 Task: Move the task Develop a new online tool for online reputation management to the section To-Do in the project AriesPlan and sort the tasks in the project by Due Date
Action: Mouse moved to (72, 351)
Screenshot: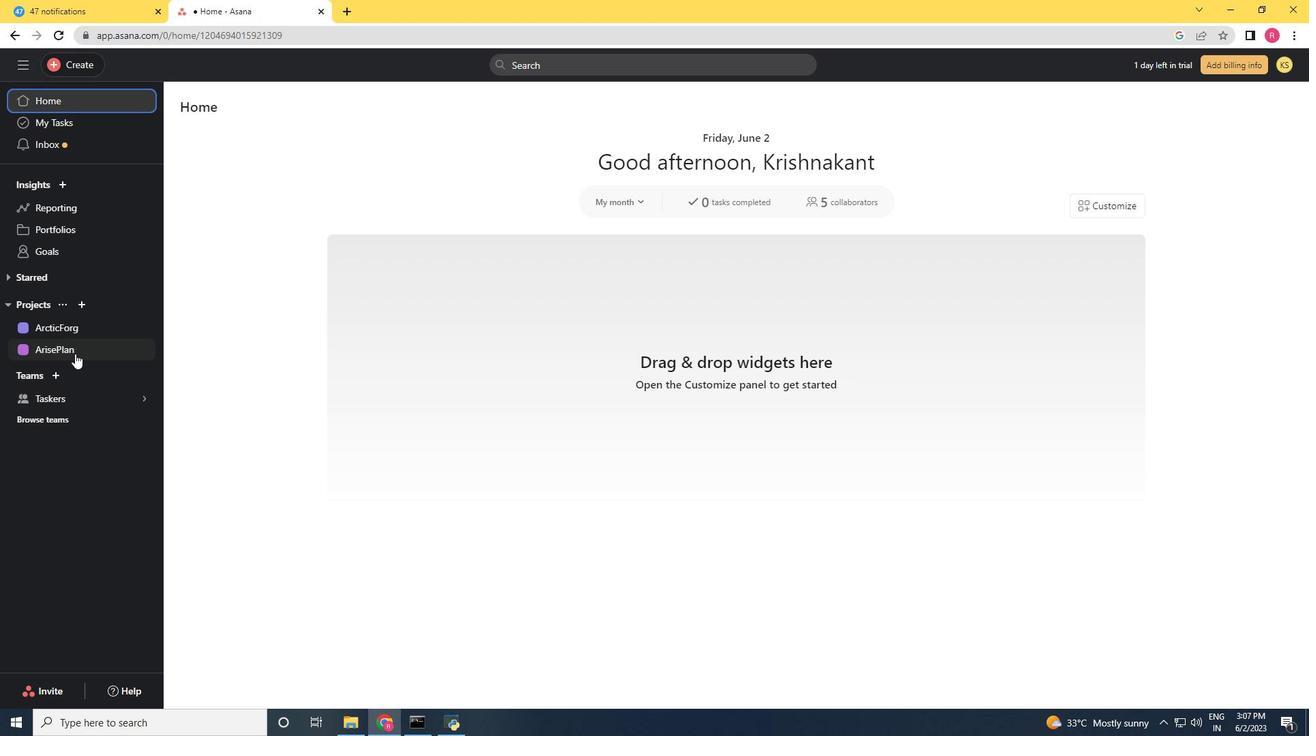 
Action: Mouse pressed left at (72, 351)
Screenshot: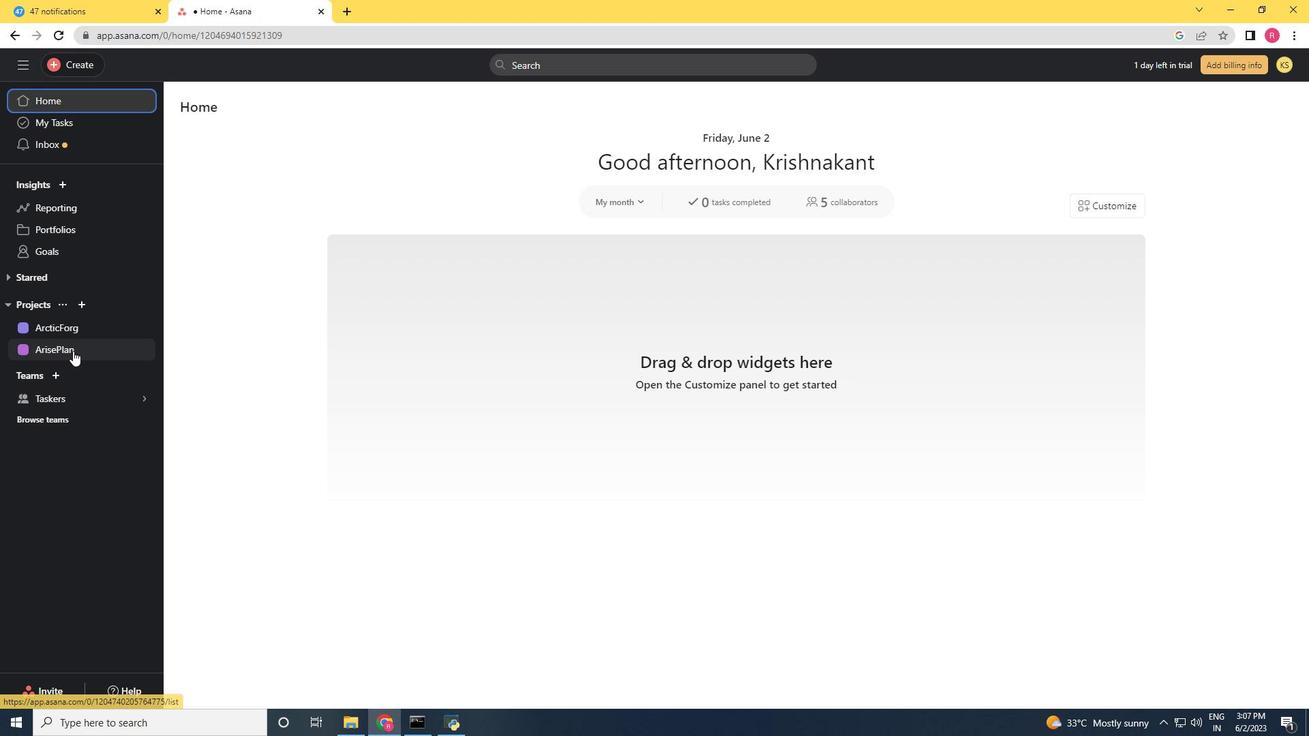 
Action: Mouse moved to (877, 275)
Screenshot: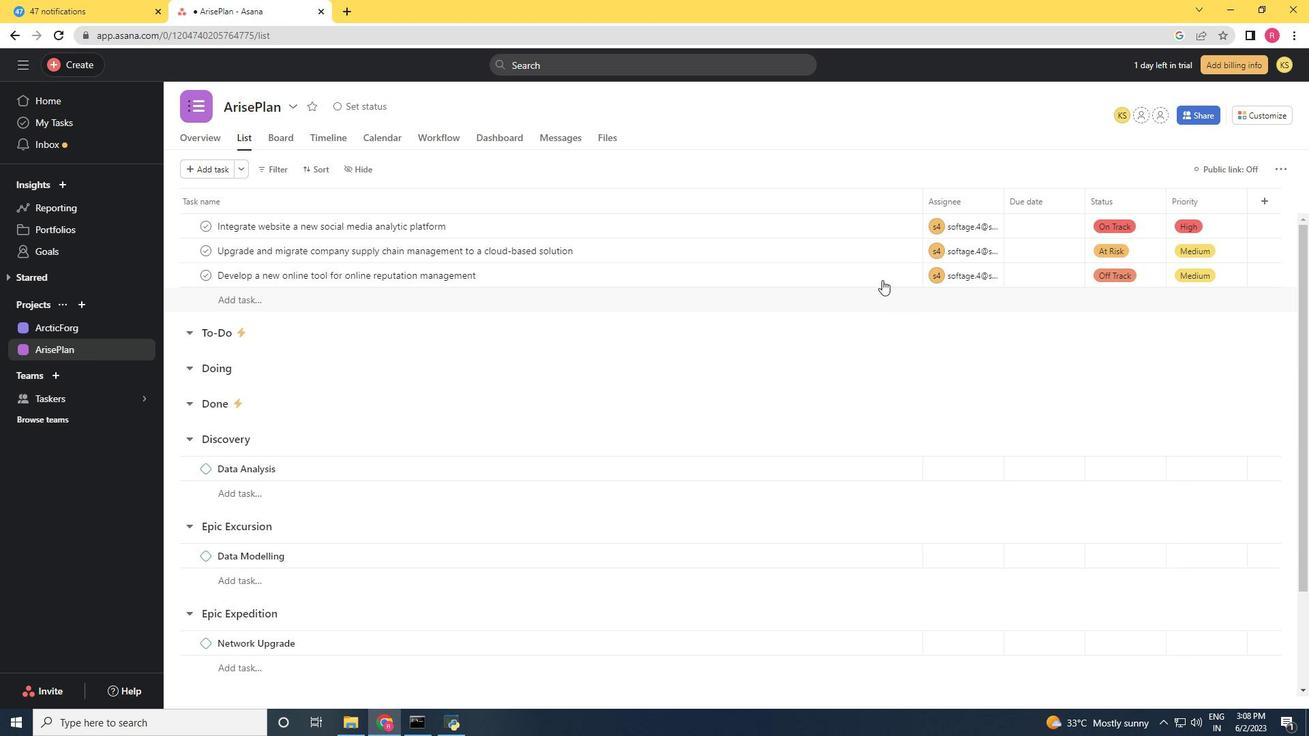 
Action: Mouse pressed left at (877, 275)
Screenshot: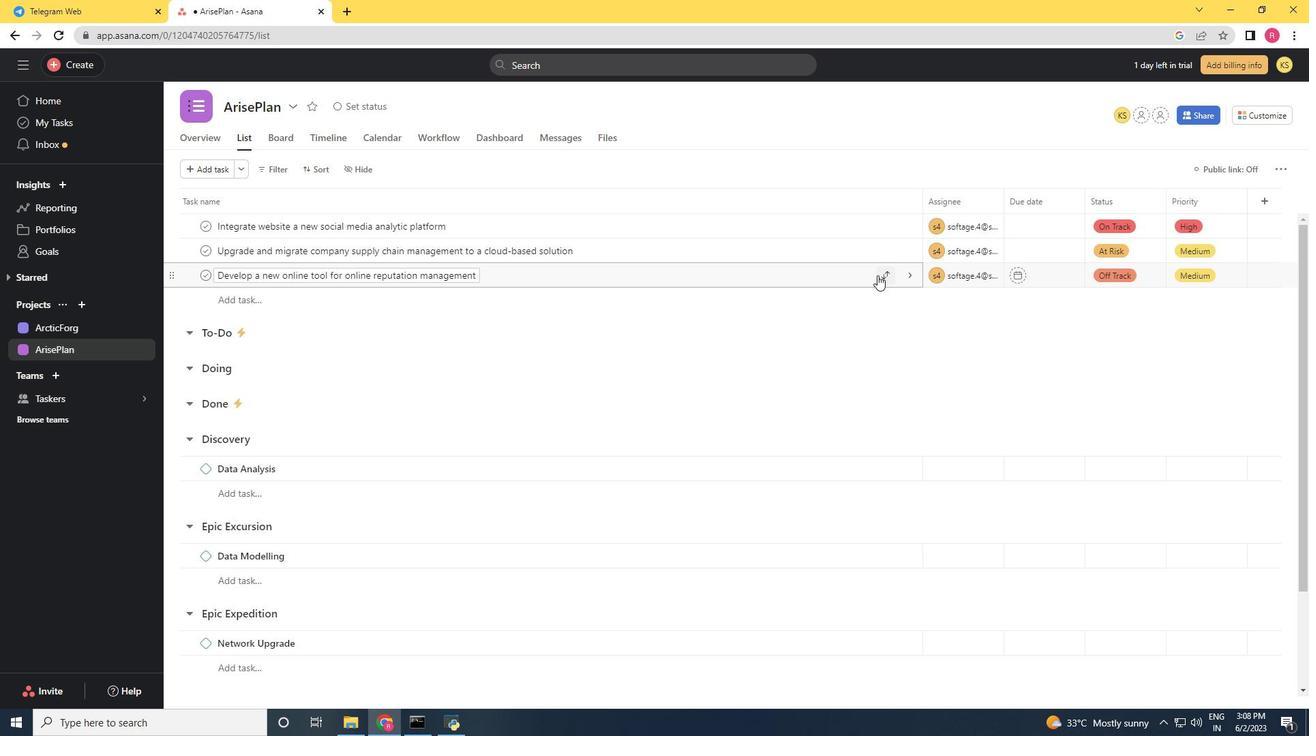 
Action: Mouse moved to (837, 348)
Screenshot: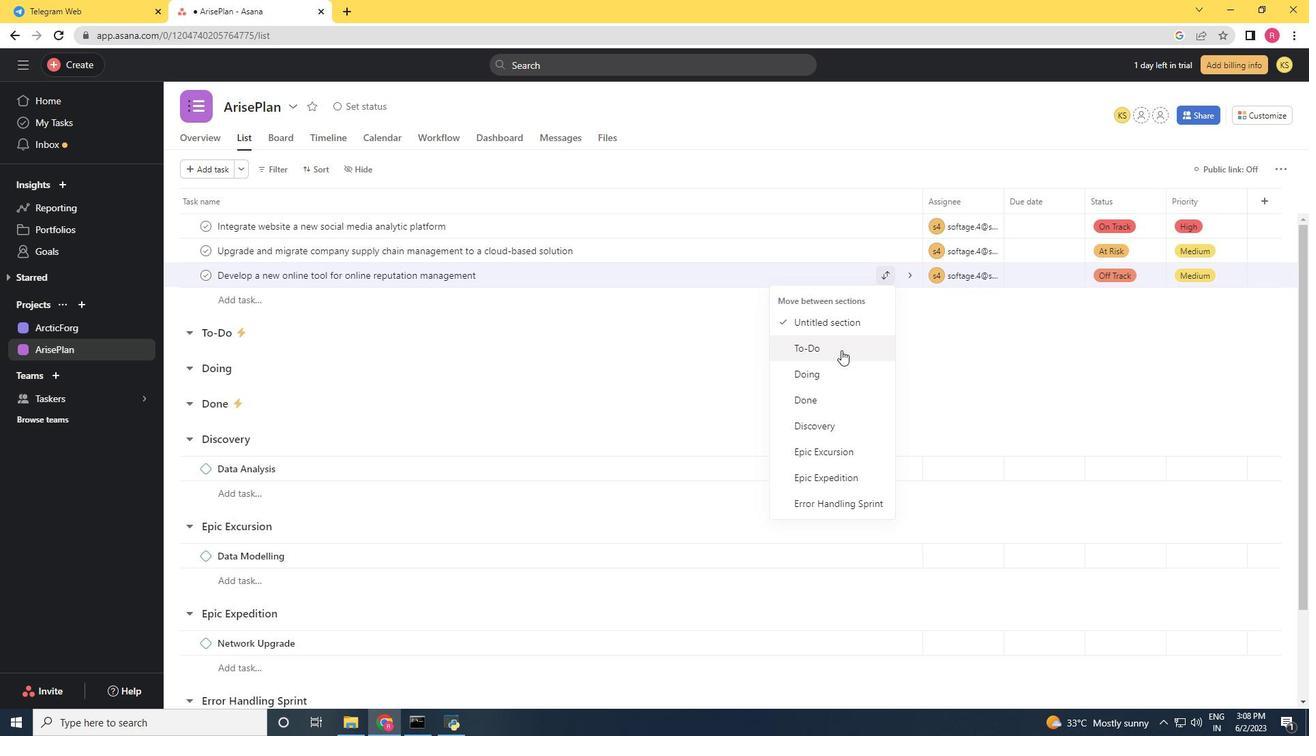 
Action: Mouse pressed left at (837, 348)
Screenshot: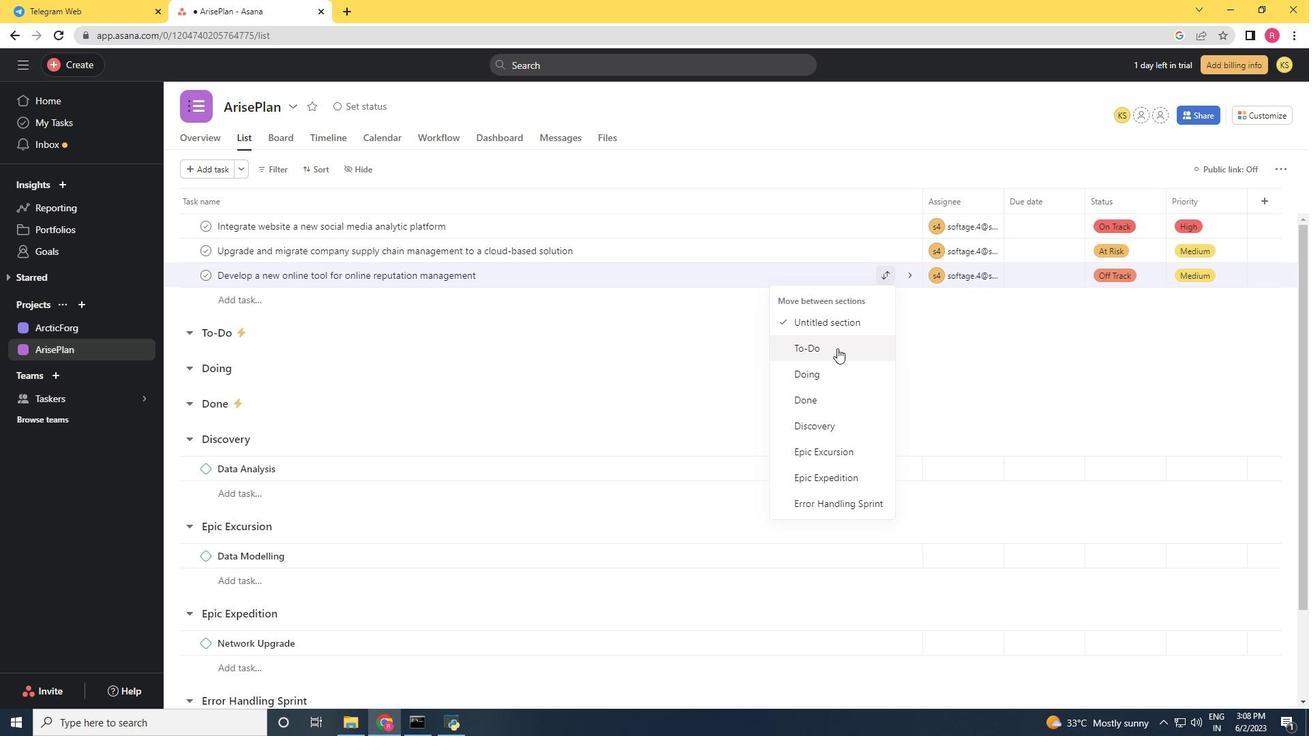 
Action: Mouse moved to (315, 169)
Screenshot: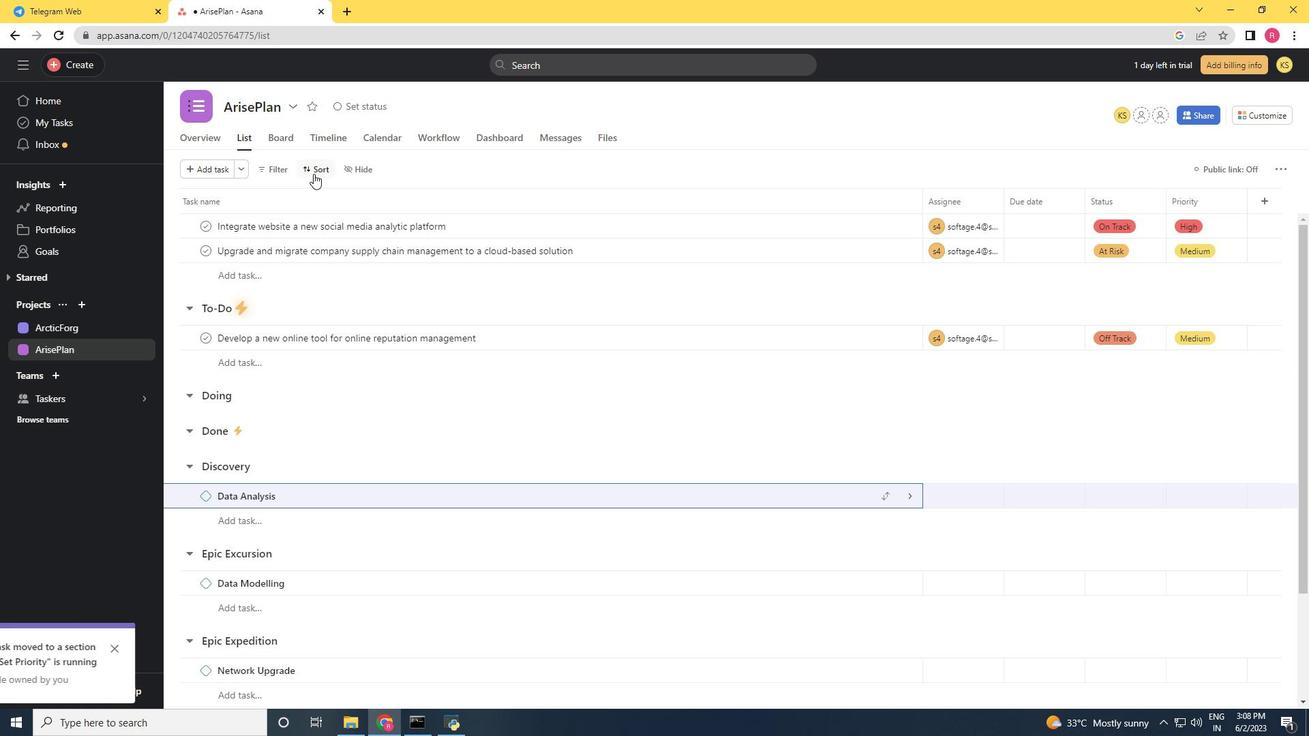 
Action: Mouse pressed left at (315, 169)
Screenshot: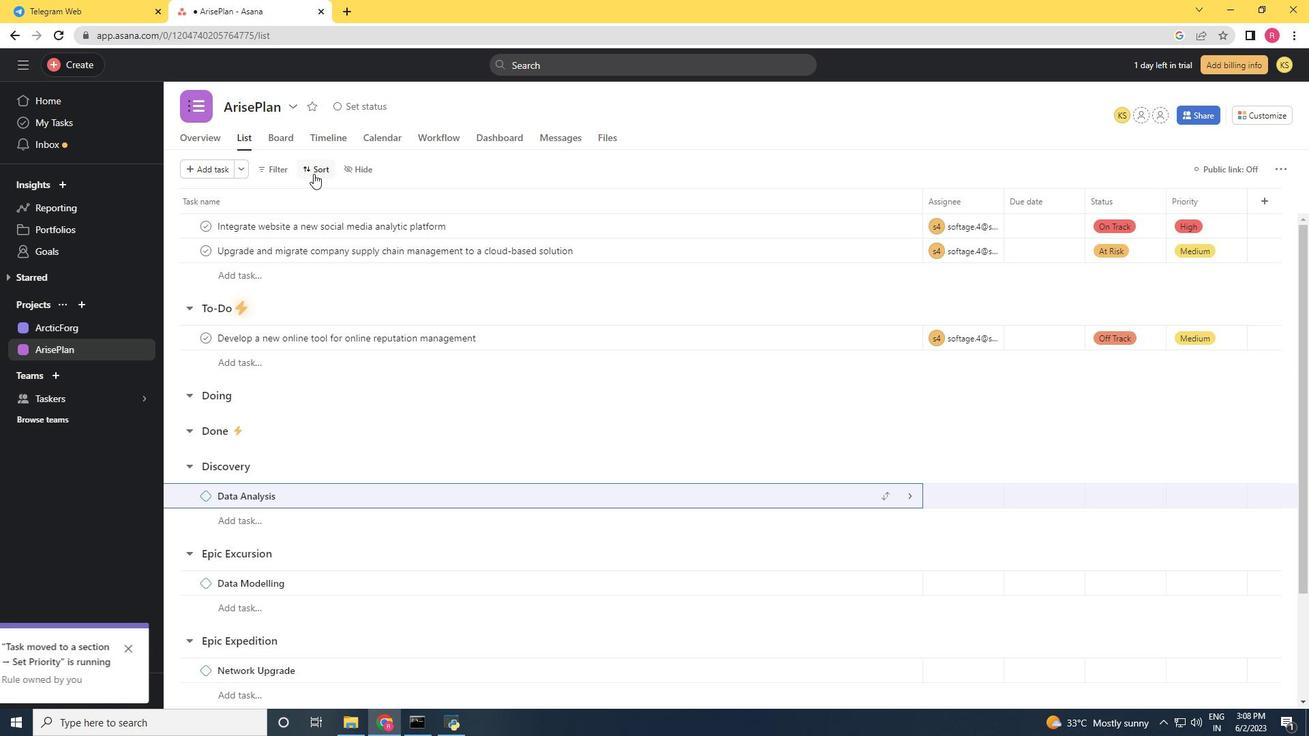 
Action: Mouse moved to (347, 253)
Screenshot: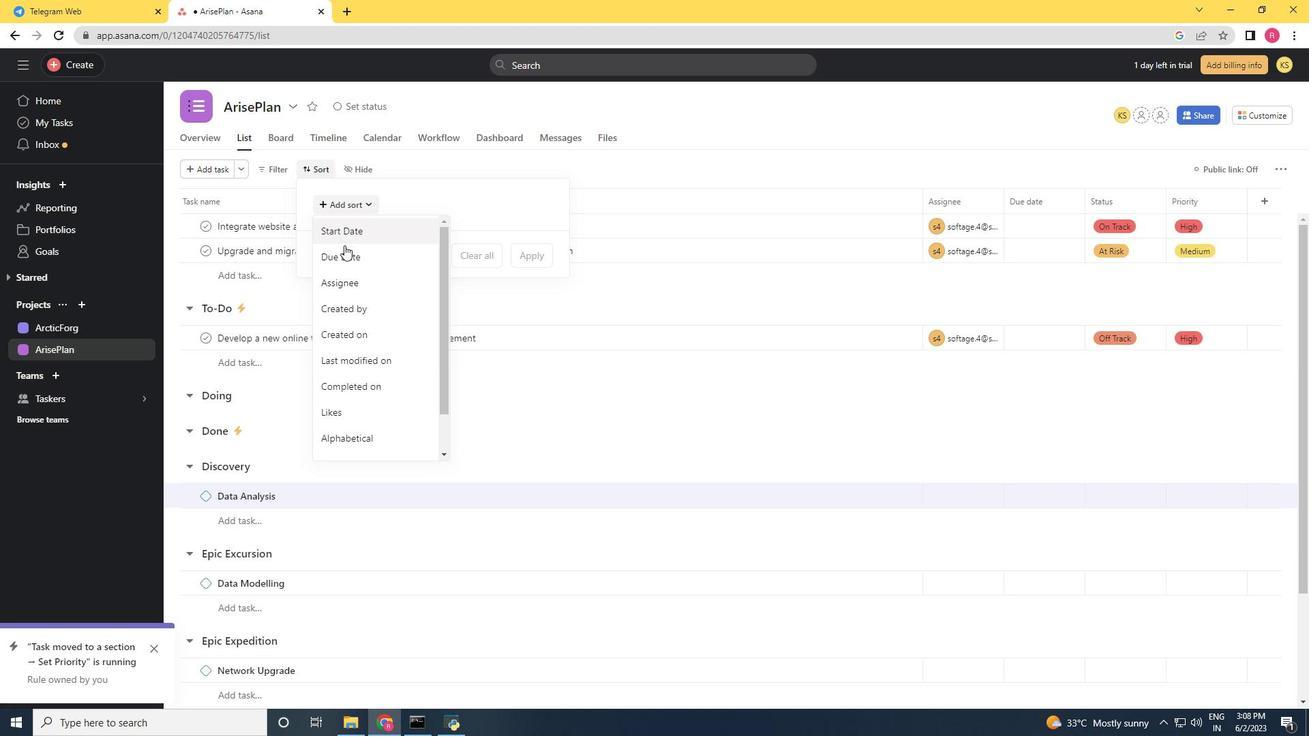 
Action: Mouse pressed left at (347, 253)
Screenshot: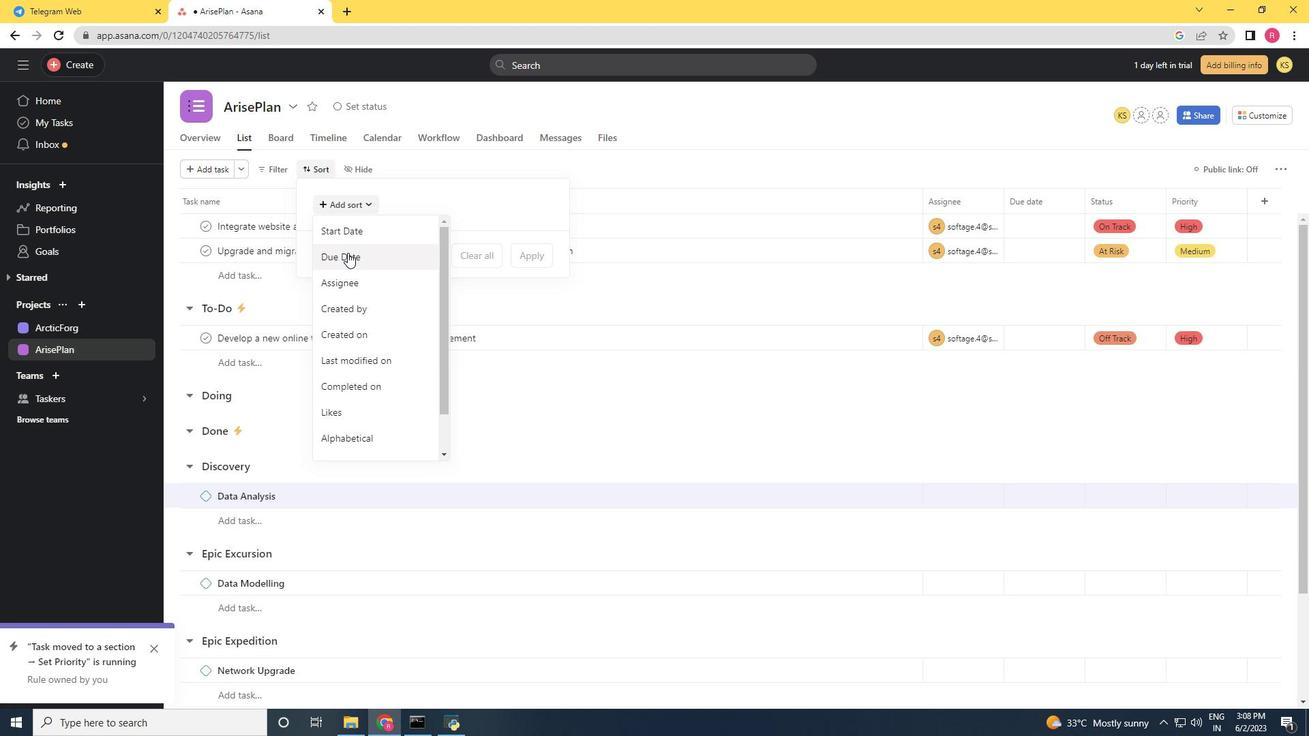 
Action: Mouse moved to (547, 317)
Screenshot: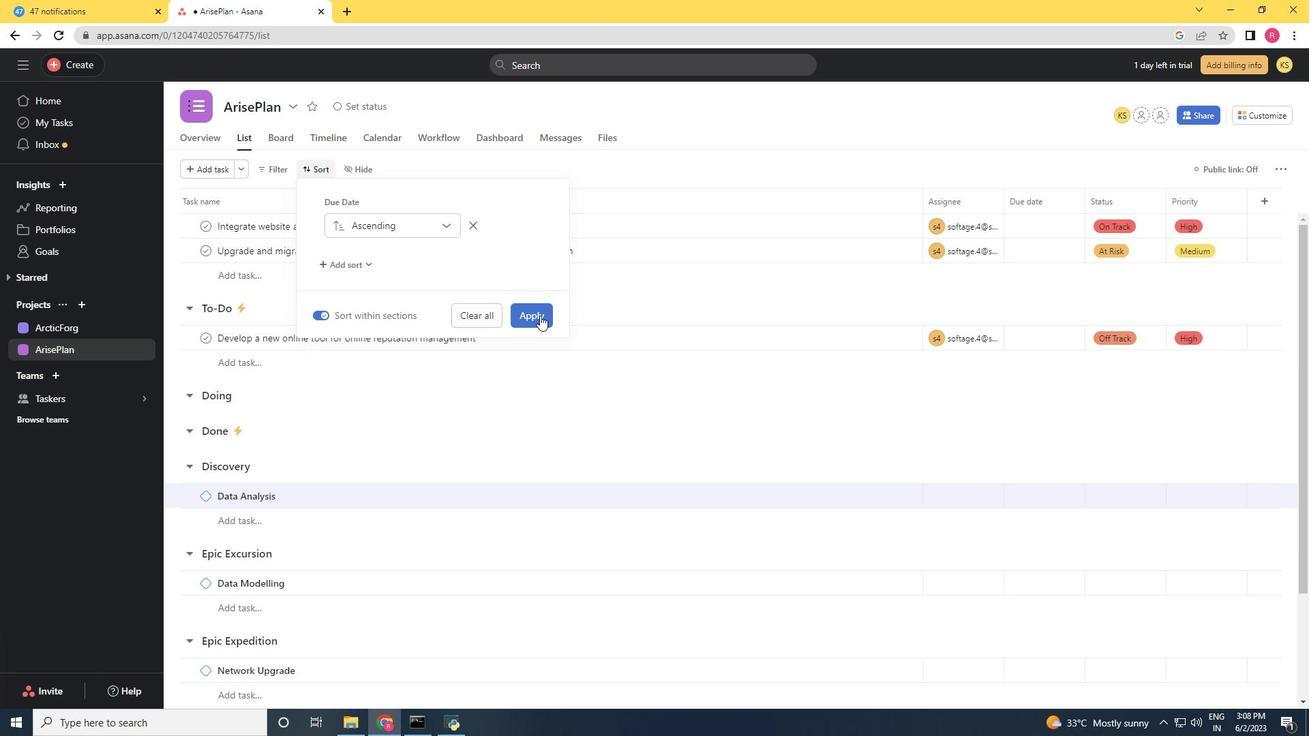 
Action: Mouse pressed left at (547, 317)
Screenshot: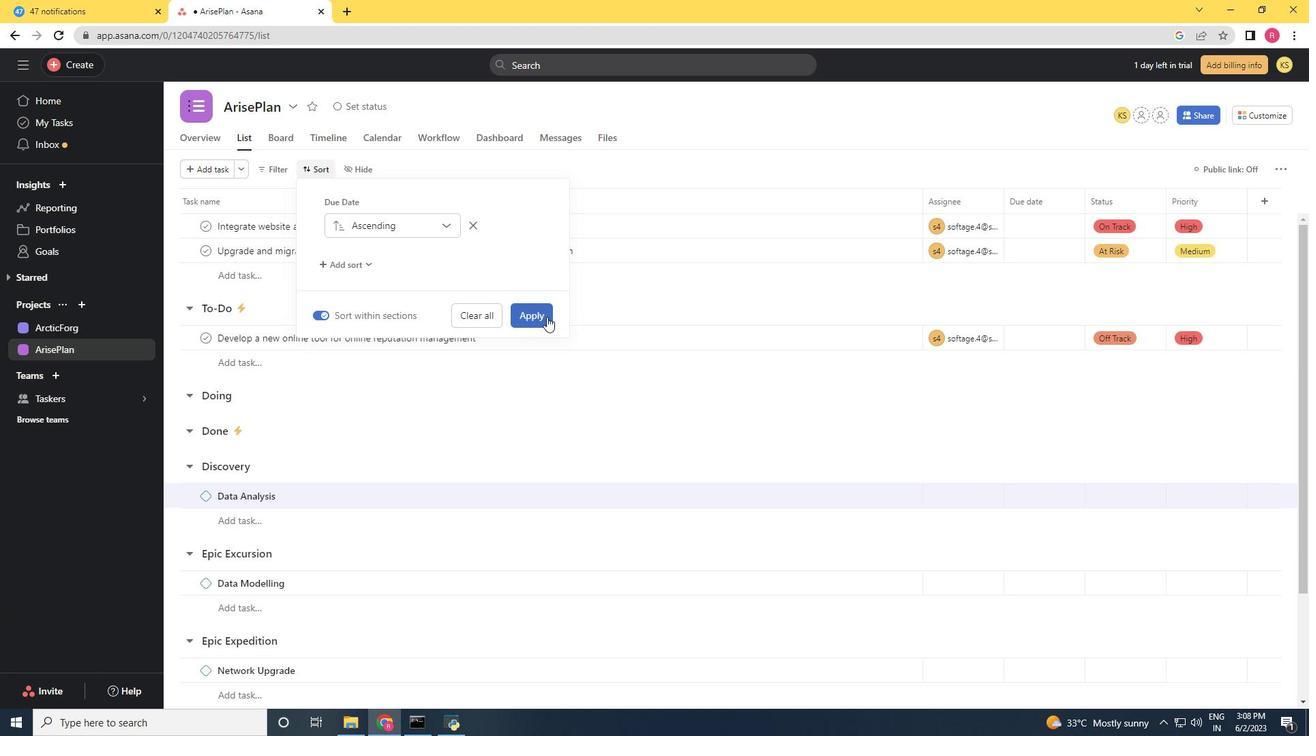 
Action: Mouse moved to (443, 524)
Screenshot: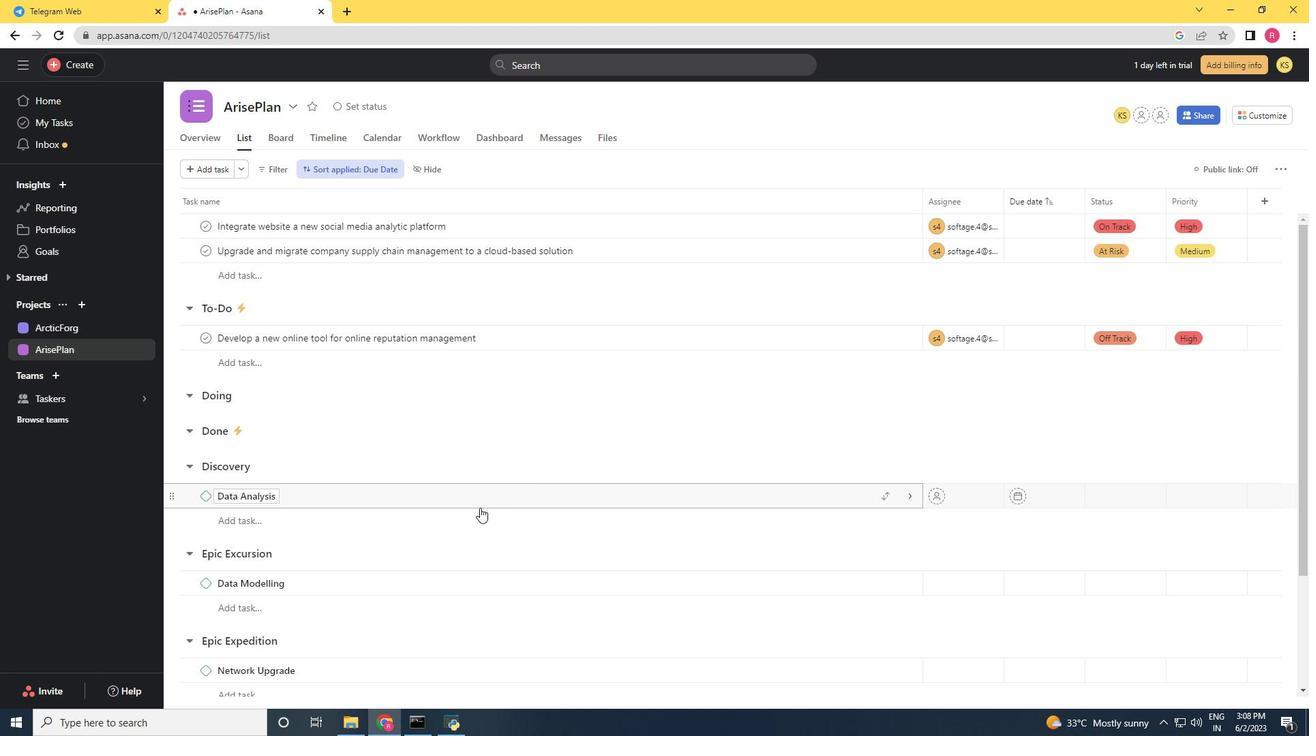 
